 Task: Create a rule when a comment starting with text is posted to a card by anyone .
Action: Mouse moved to (990, 84)
Screenshot: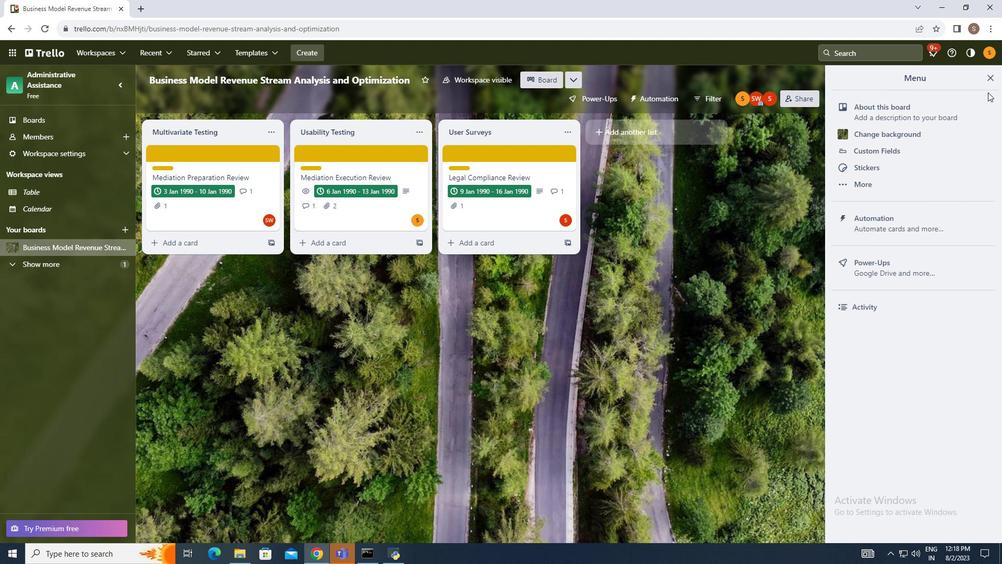 
Action: Mouse pressed left at (990, 84)
Screenshot: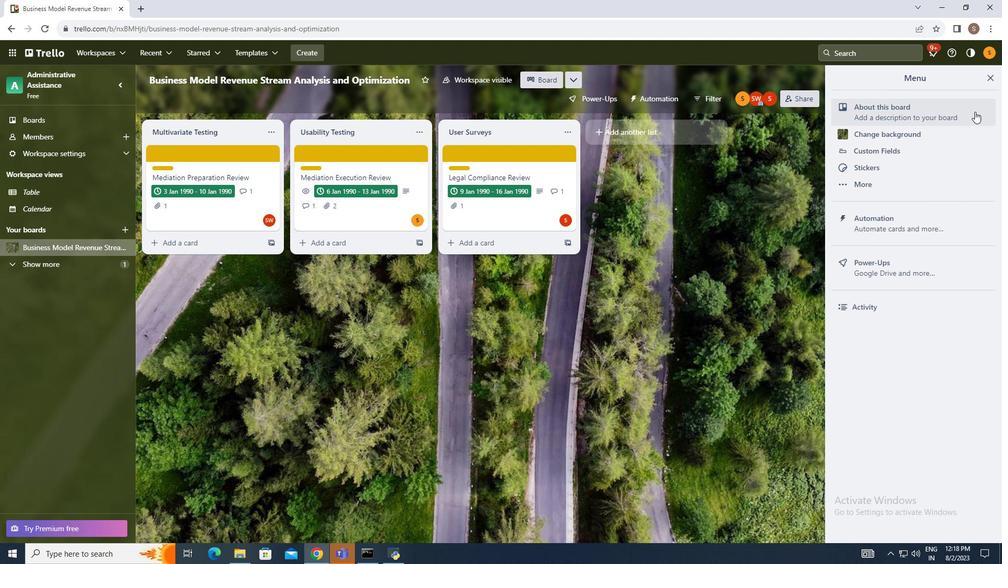 
Action: Mouse moved to (888, 221)
Screenshot: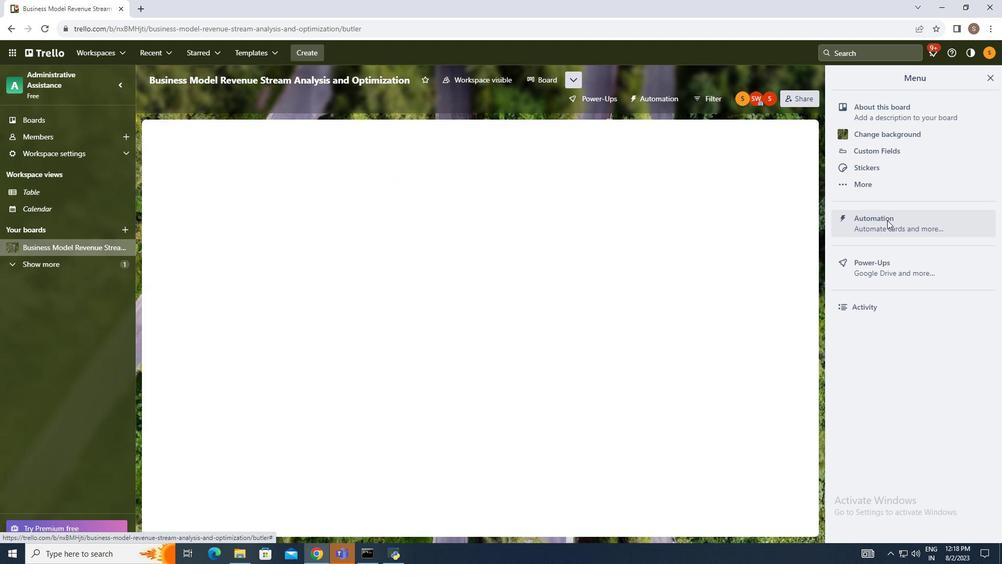 
Action: Mouse pressed left at (888, 221)
Screenshot: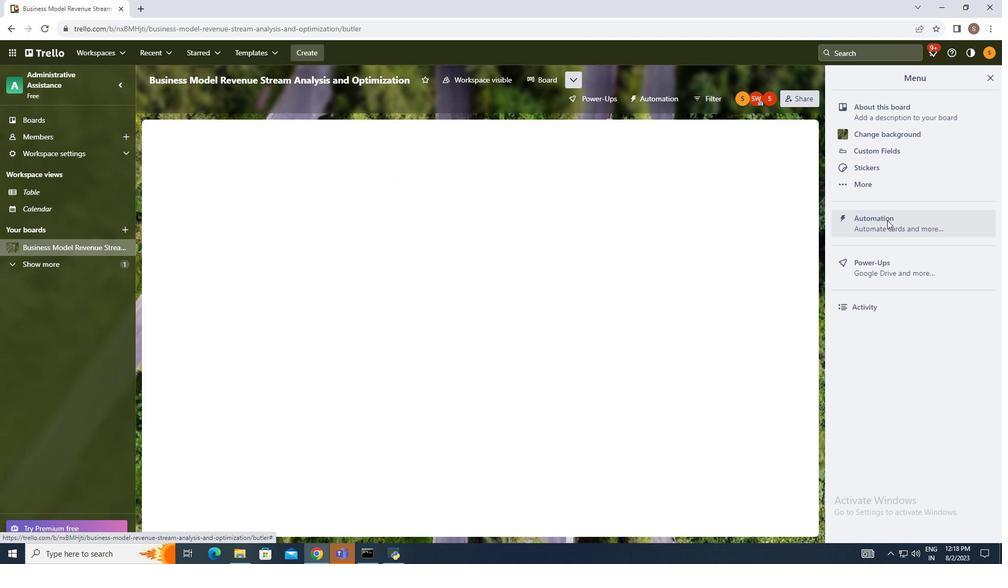 
Action: Mouse moved to (192, 189)
Screenshot: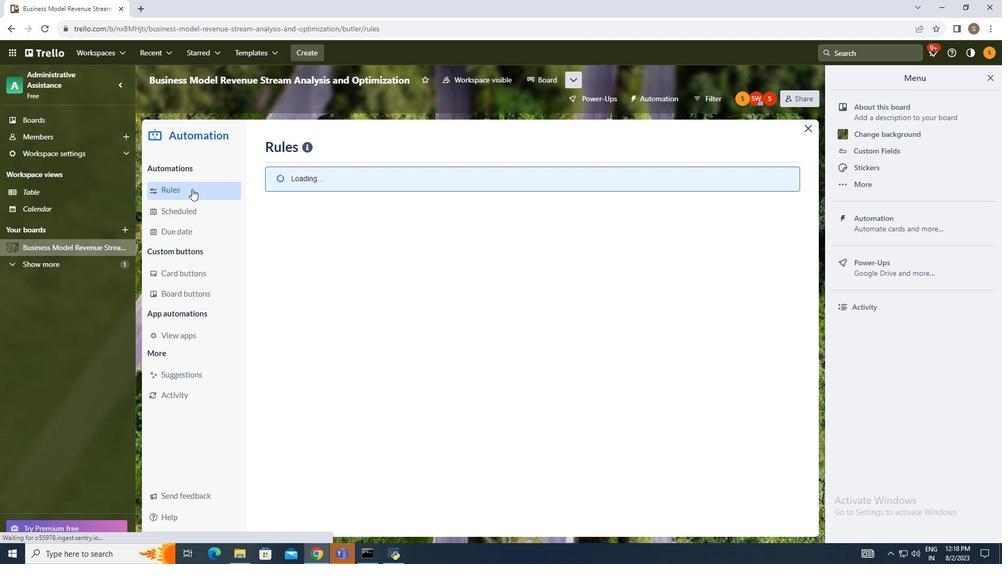 
Action: Mouse pressed left at (192, 189)
Screenshot: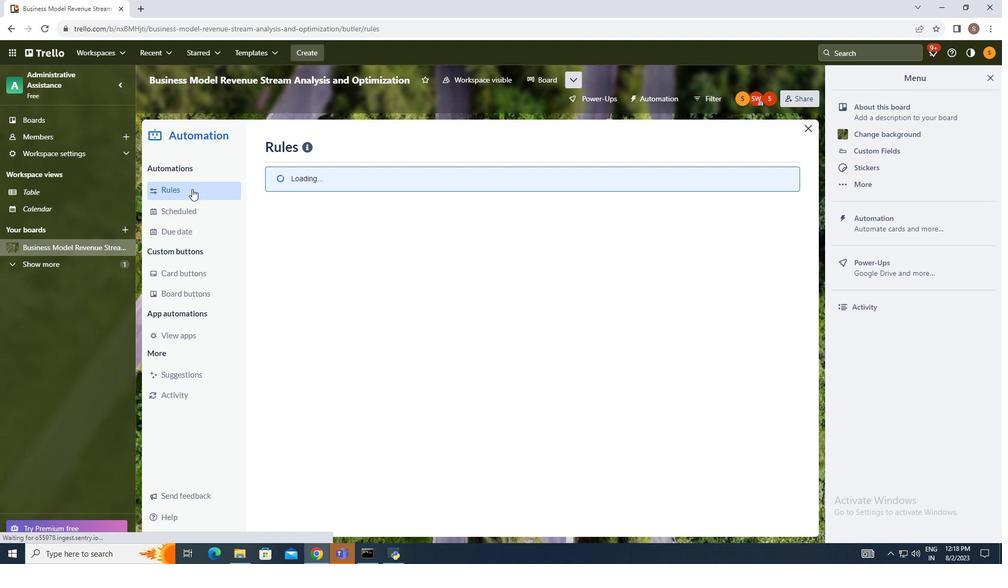 
Action: Mouse moved to (692, 145)
Screenshot: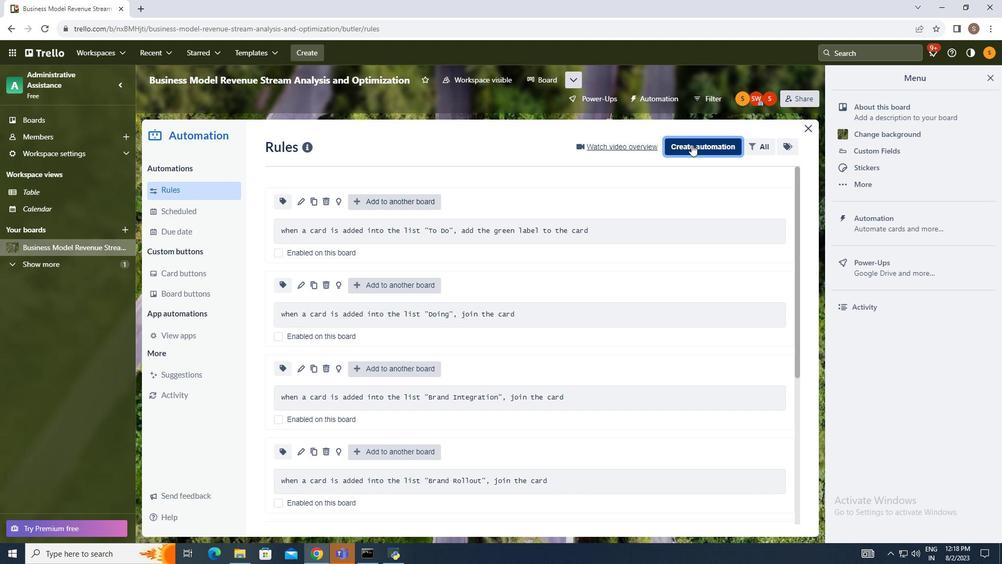 
Action: Mouse pressed left at (692, 145)
Screenshot: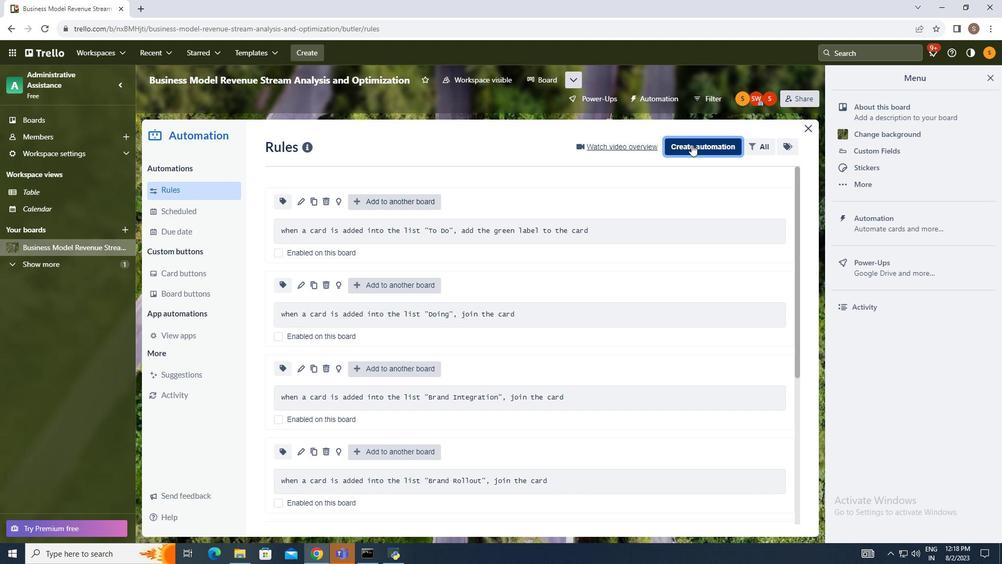 
Action: Mouse moved to (542, 246)
Screenshot: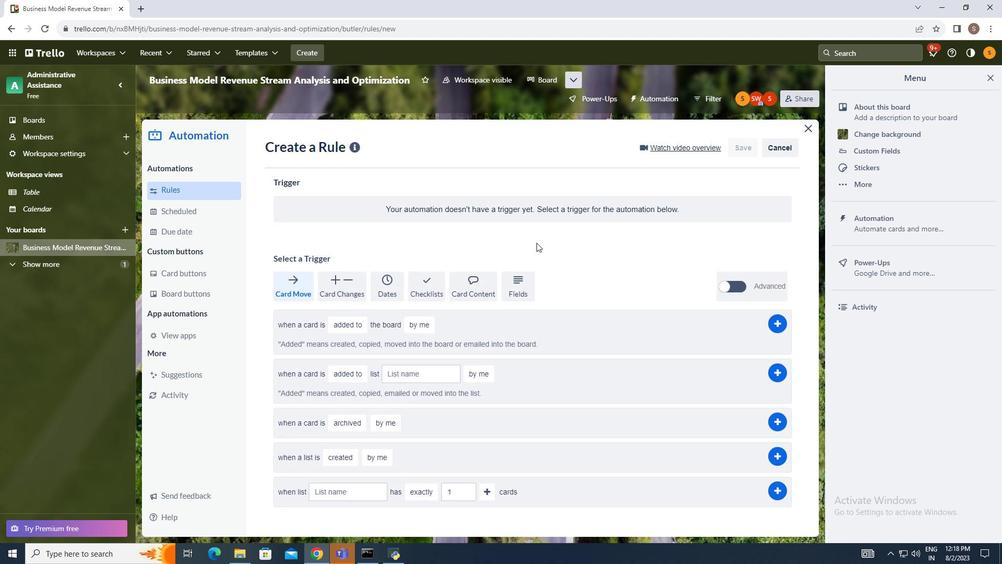 
Action: Mouse pressed left at (542, 246)
Screenshot: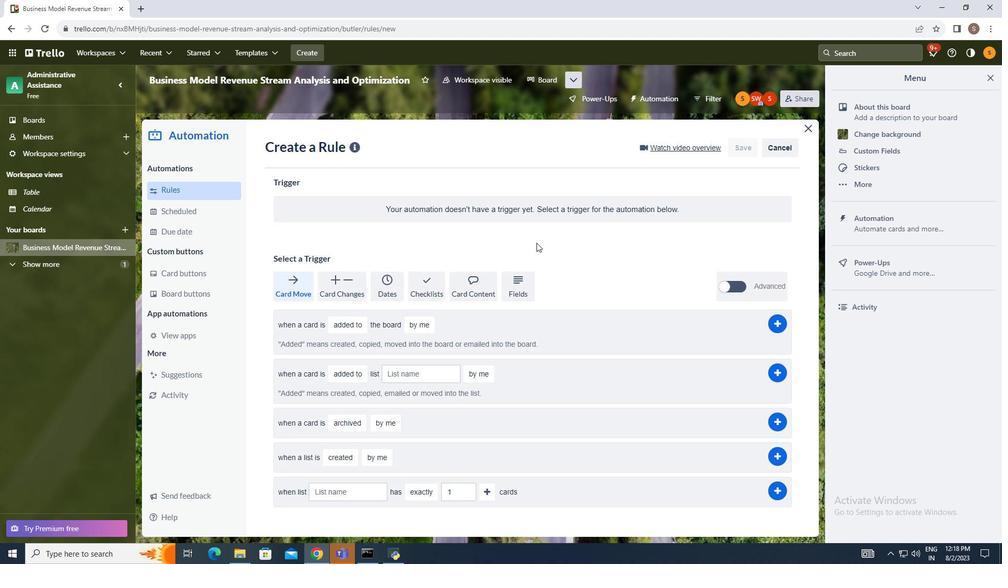 
Action: Mouse moved to (474, 283)
Screenshot: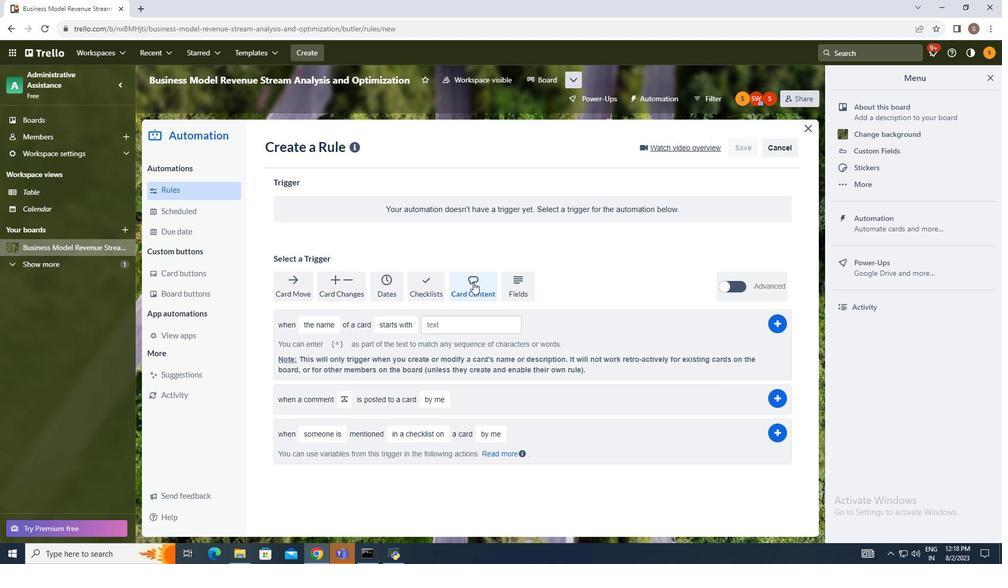 
Action: Mouse pressed left at (474, 283)
Screenshot: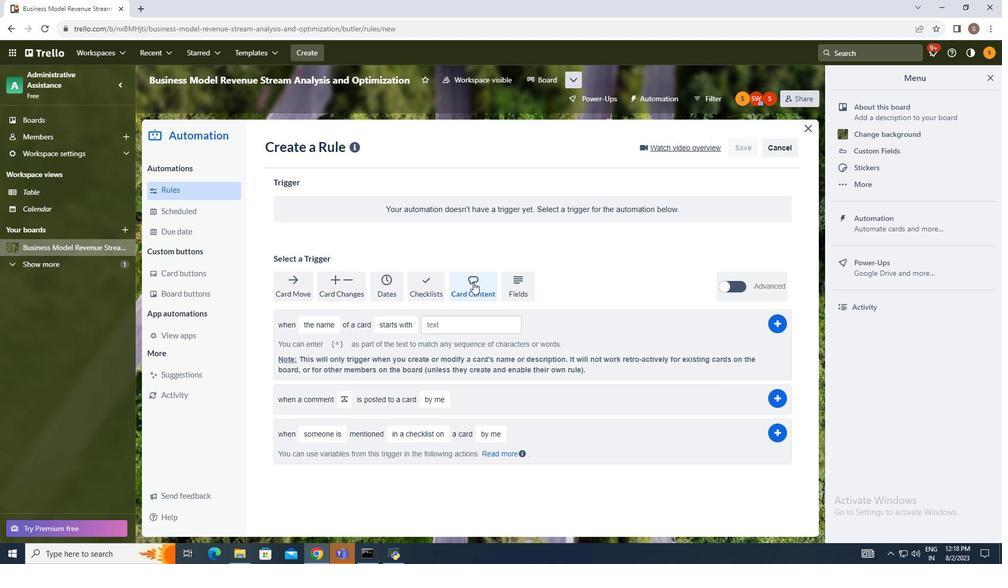 
Action: Mouse moved to (341, 402)
Screenshot: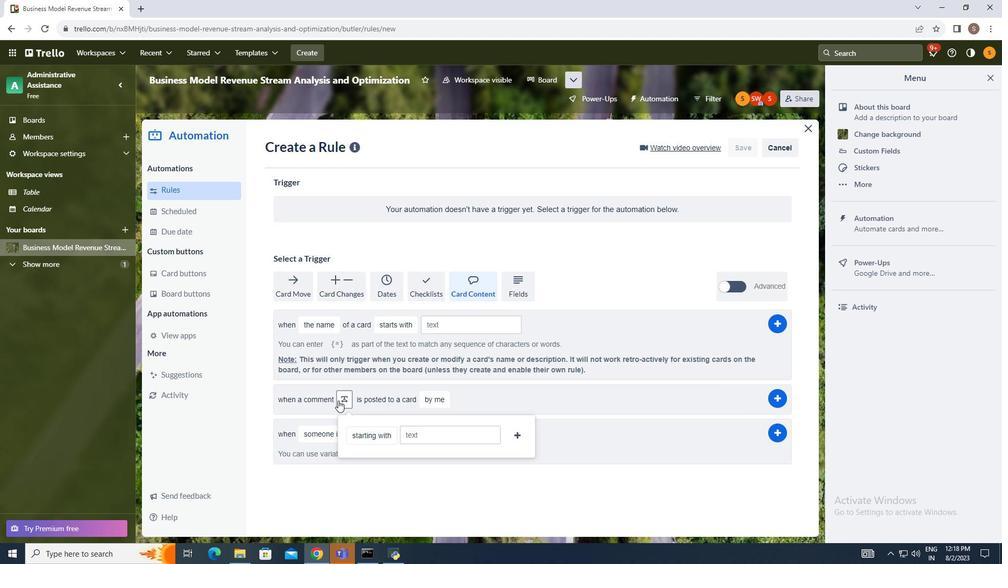 
Action: Mouse pressed left at (341, 402)
Screenshot: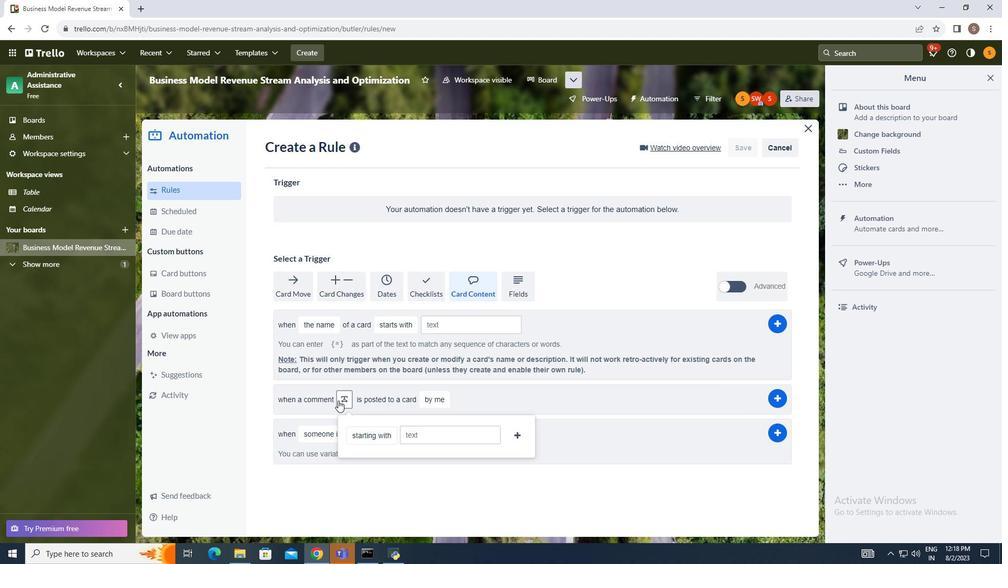 
Action: Mouse moved to (355, 433)
Screenshot: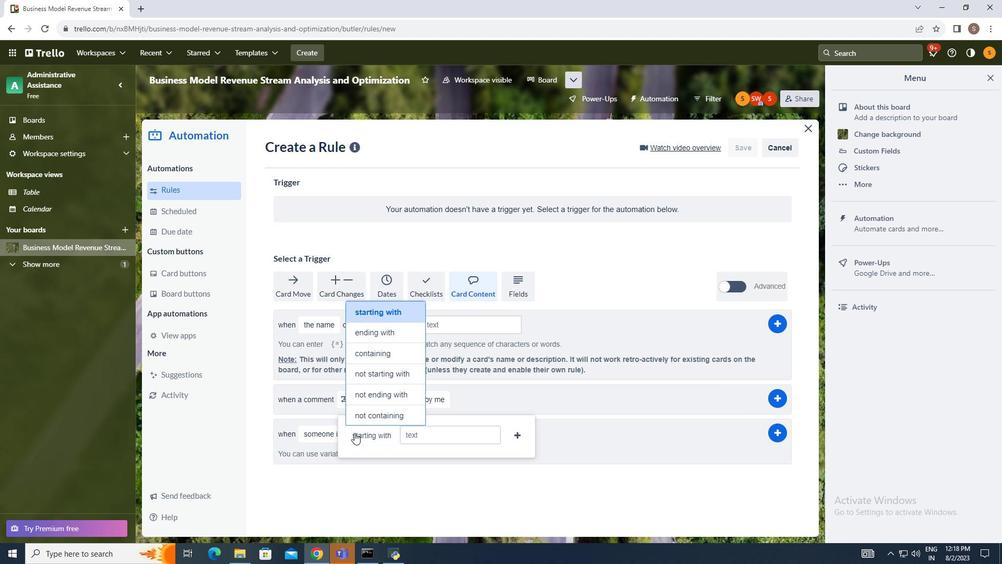 
Action: Mouse pressed left at (355, 433)
Screenshot: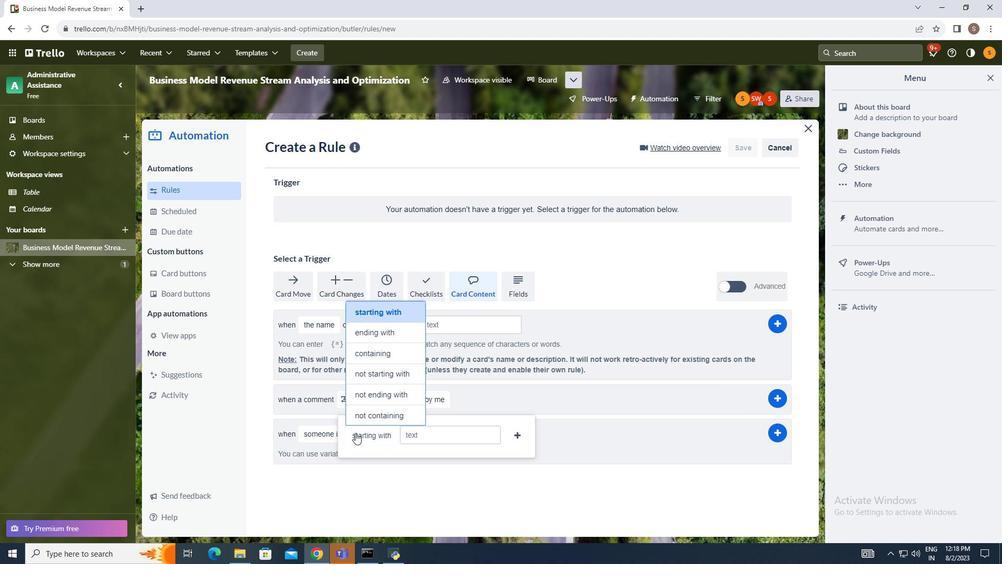 
Action: Mouse moved to (384, 310)
Screenshot: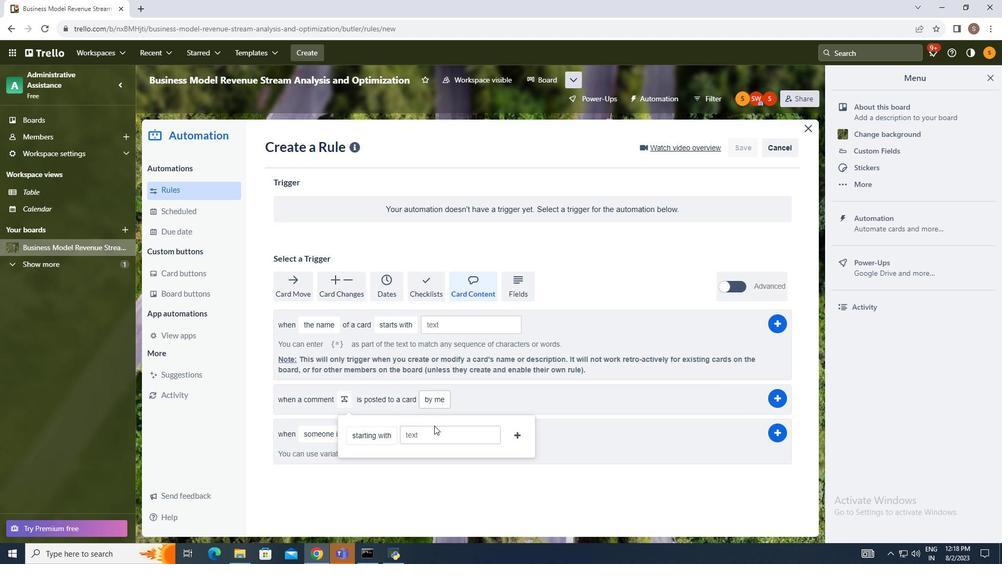 
Action: Mouse pressed left at (384, 310)
Screenshot: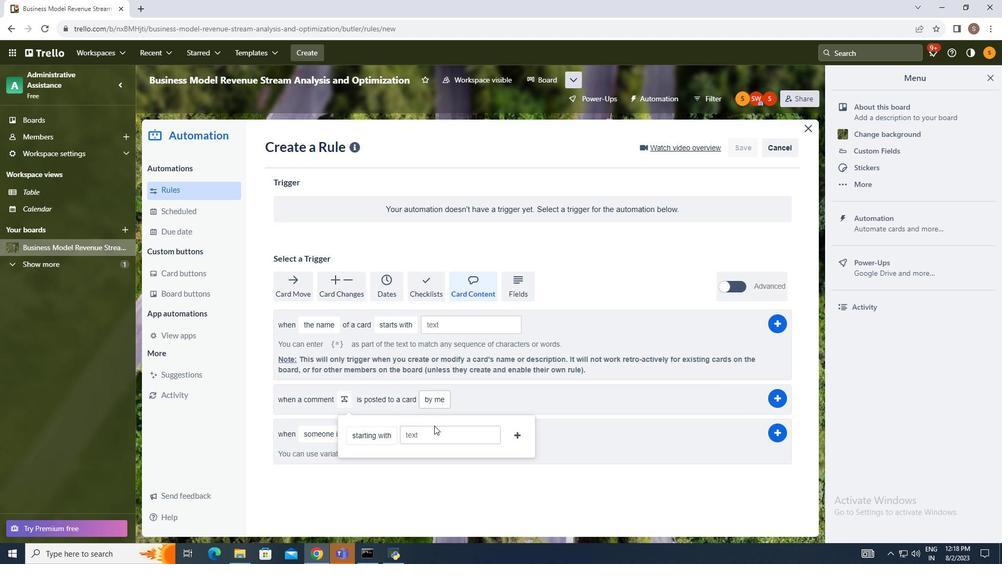 
Action: Mouse moved to (431, 435)
Screenshot: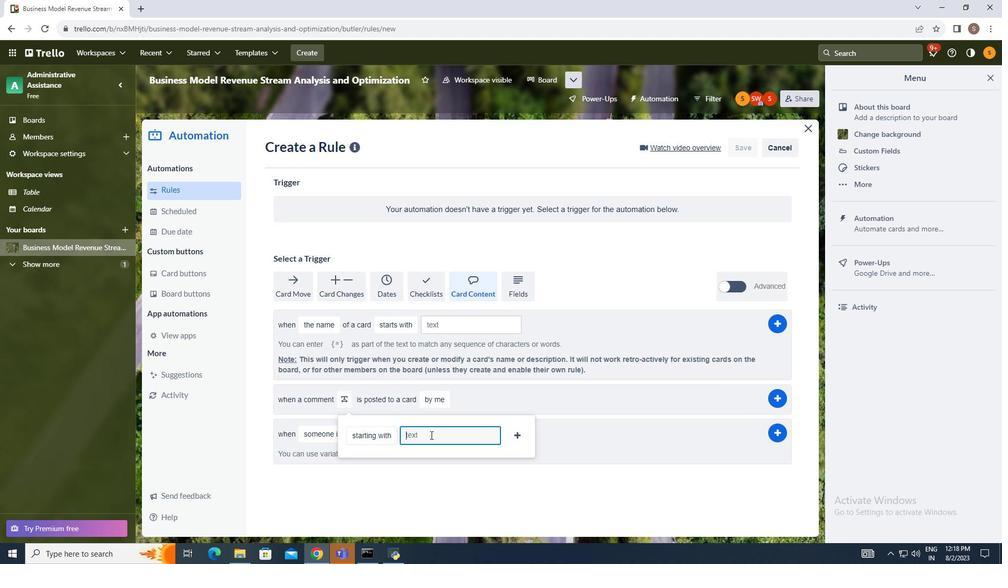 
Action: Mouse pressed left at (431, 435)
Screenshot: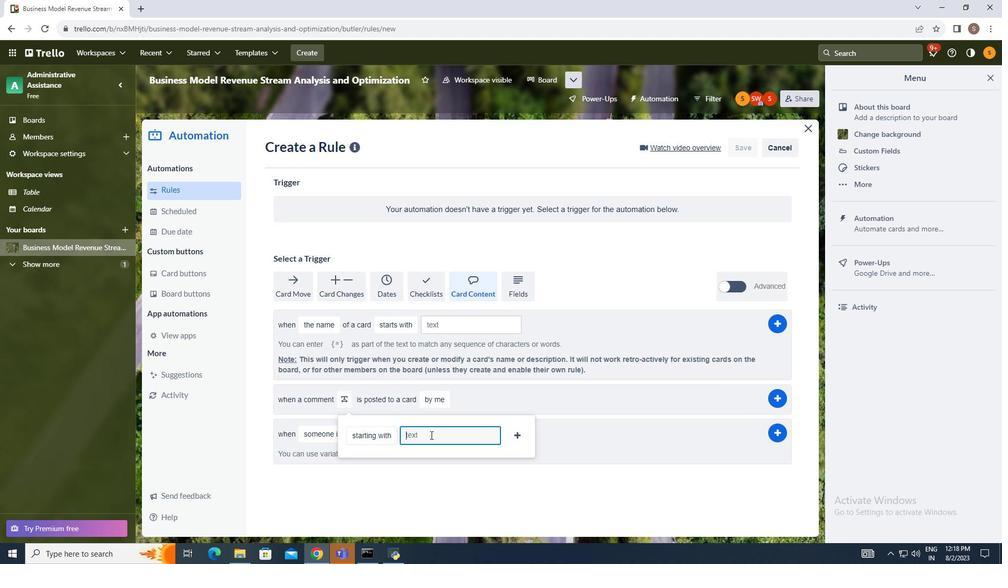 
Action: Key pressed text
Screenshot: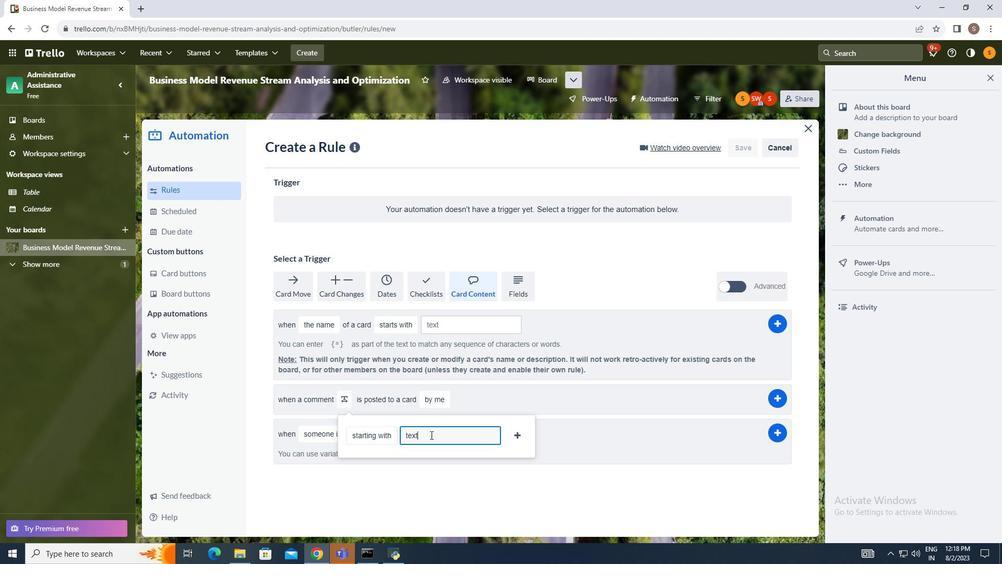 
Action: Mouse moved to (518, 436)
Screenshot: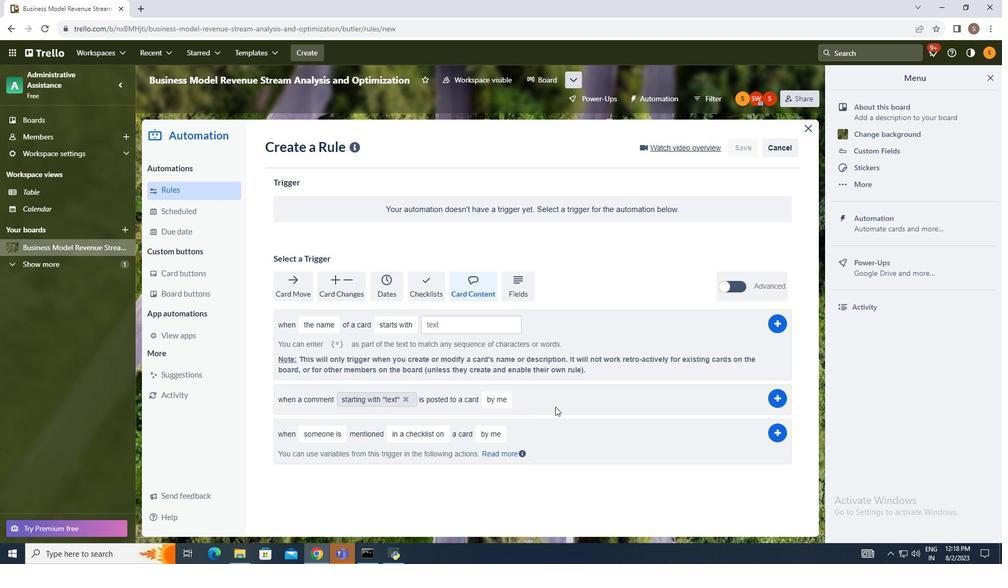 
Action: Mouse pressed left at (518, 436)
Screenshot: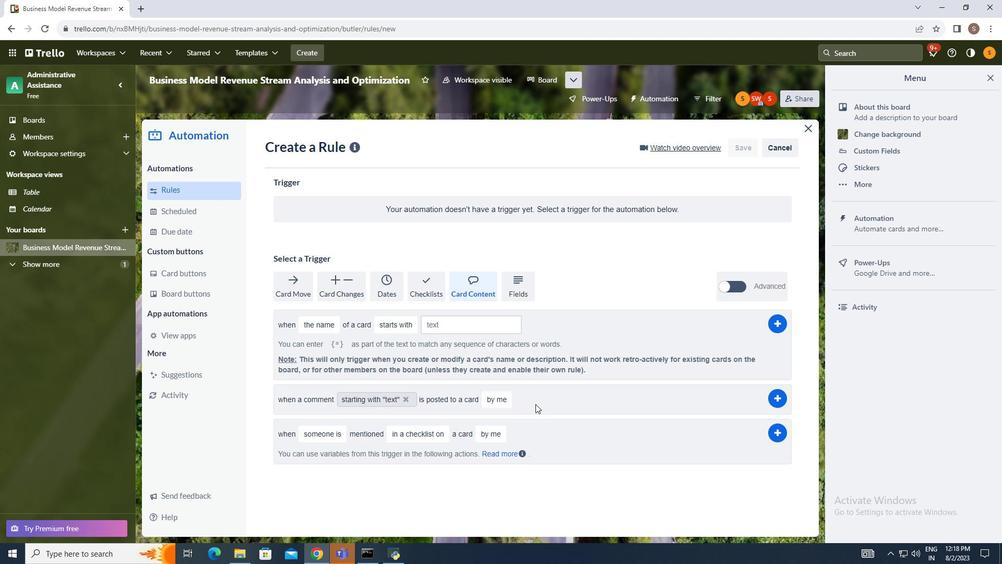 
Action: Mouse moved to (500, 402)
Screenshot: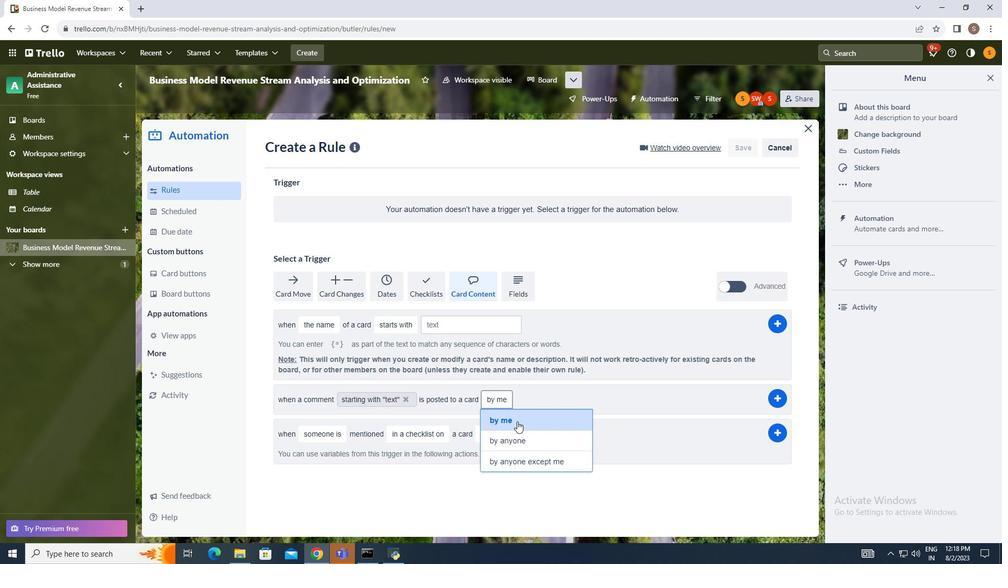 
Action: Mouse pressed left at (500, 402)
Screenshot: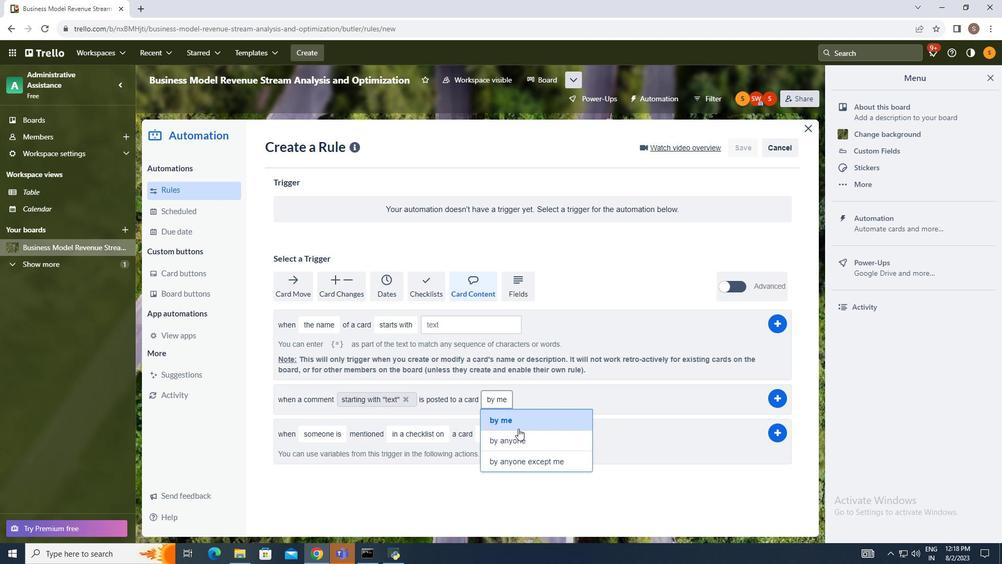 
Action: Mouse moved to (520, 436)
Screenshot: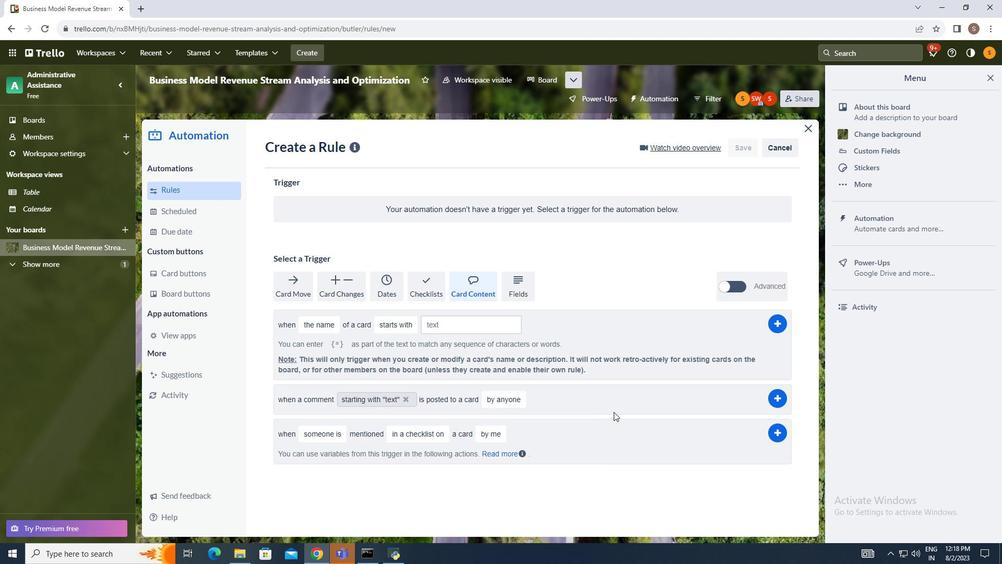 
Action: Mouse pressed left at (520, 436)
Screenshot: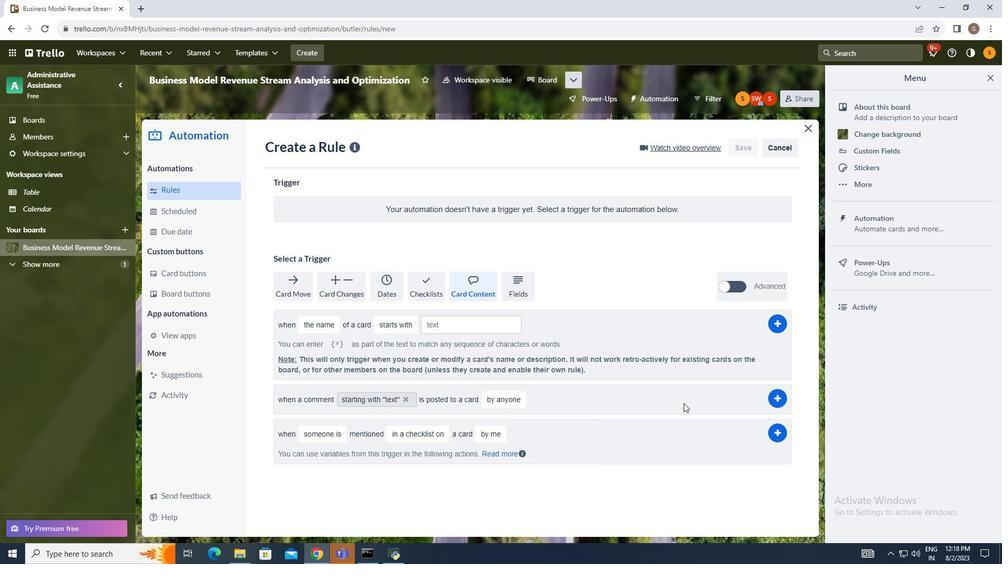 
Action: Mouse moved to (772, 397)
Screenshot: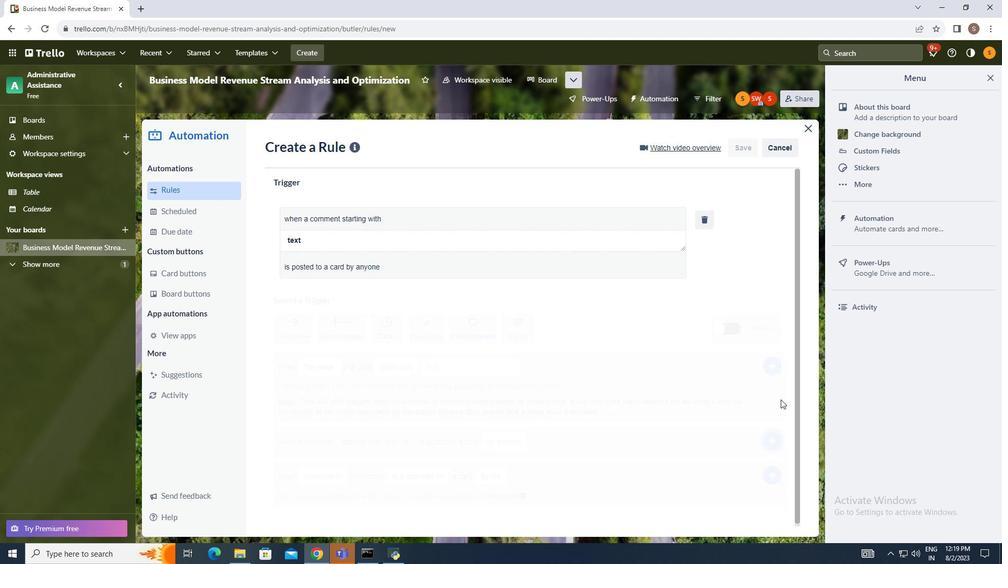 
Action: Mouse pressed left at (772, 397)
Screenshot: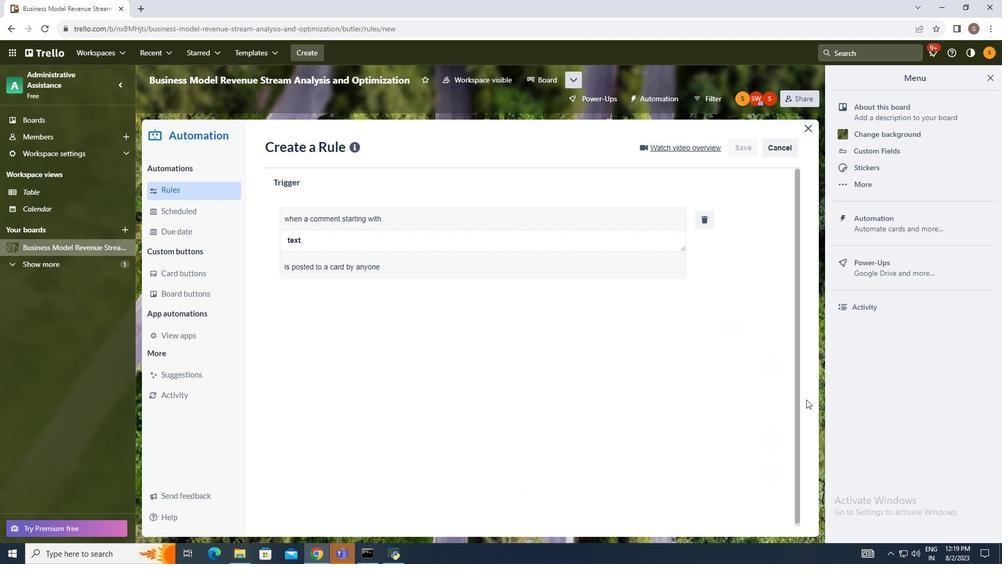 
Action: Mouse moved to (854, 394)
Screenshot: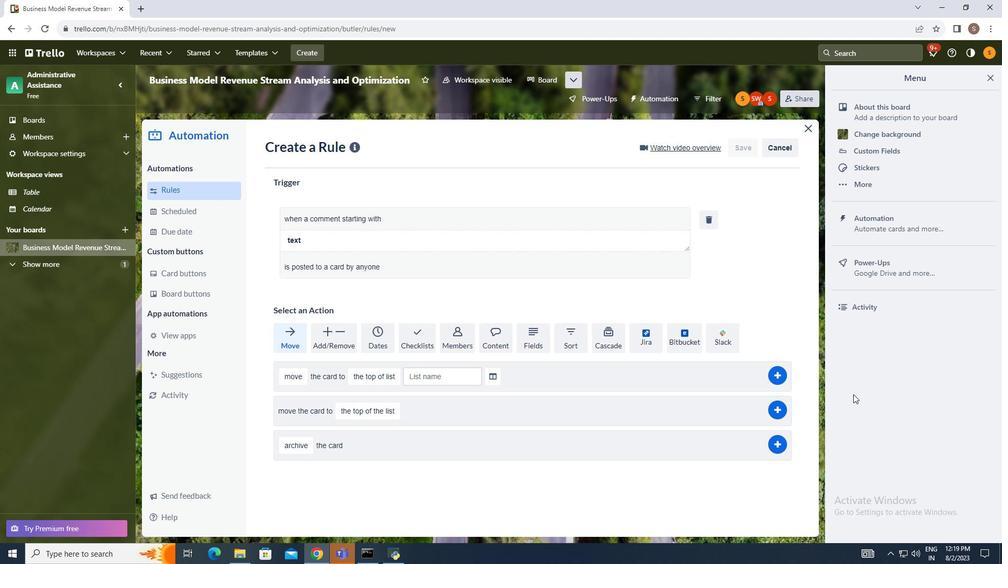 
